Task: For heading Arial Rounded MT Bold with Underline.  font size for heading26,  'Change the font style of data to'Browallia New.  and font size to 18,  Change the alignment of both headline & data to Align middle & Align Text left.  In the sheet  DebtTracker templatesbook
Action: Mouse moved to (730, 89)
Screenshot: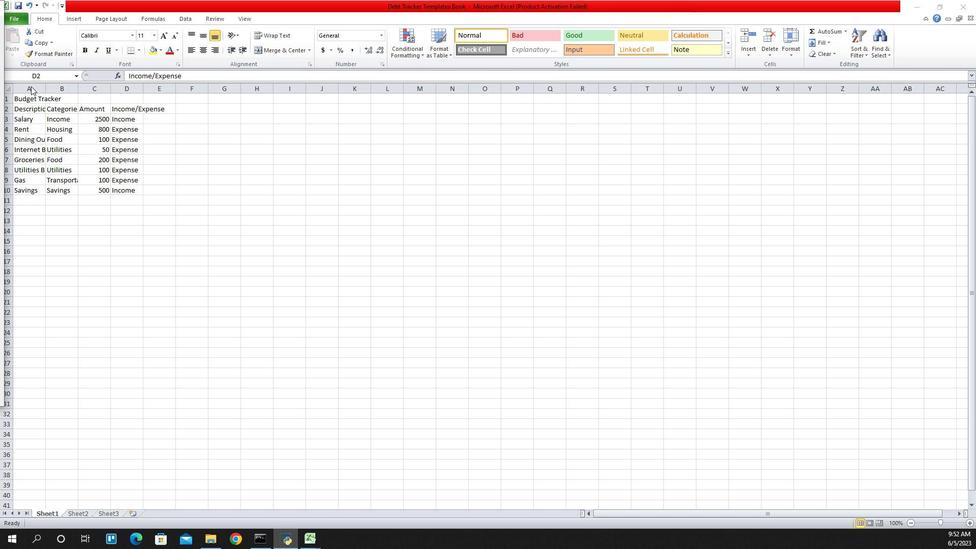 
Action: Mouse pressed left at (730, 89)
Screenshot: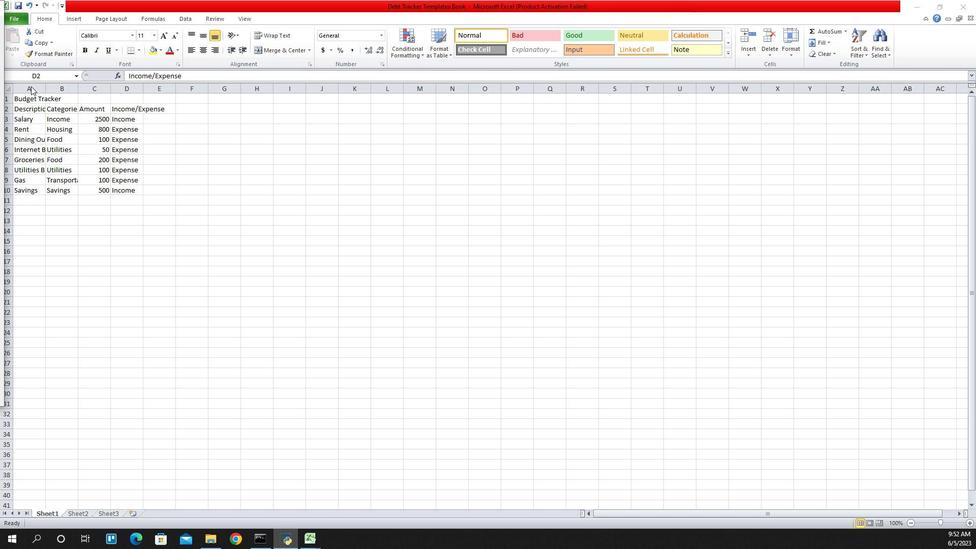 
Action: Mouse moved to (830, 94)
Screenshot: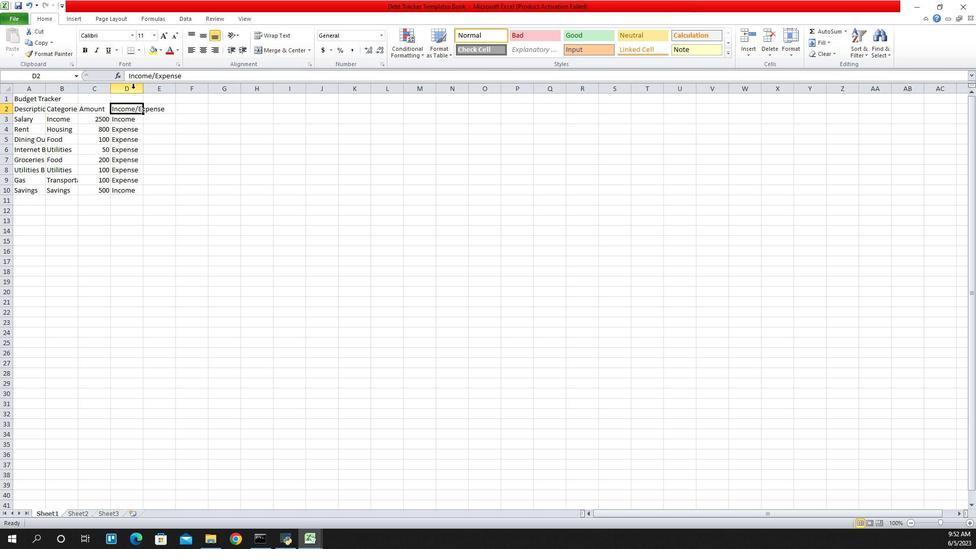 
Action: Mouse pressed left at (830, 94)
Screenshot: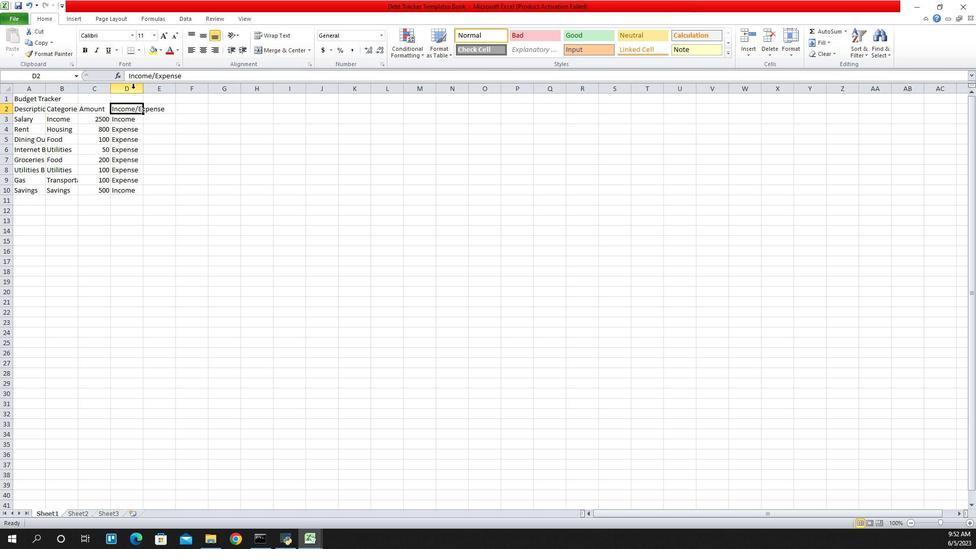
Action: Mouse moved to (745, 94)
Screenshot: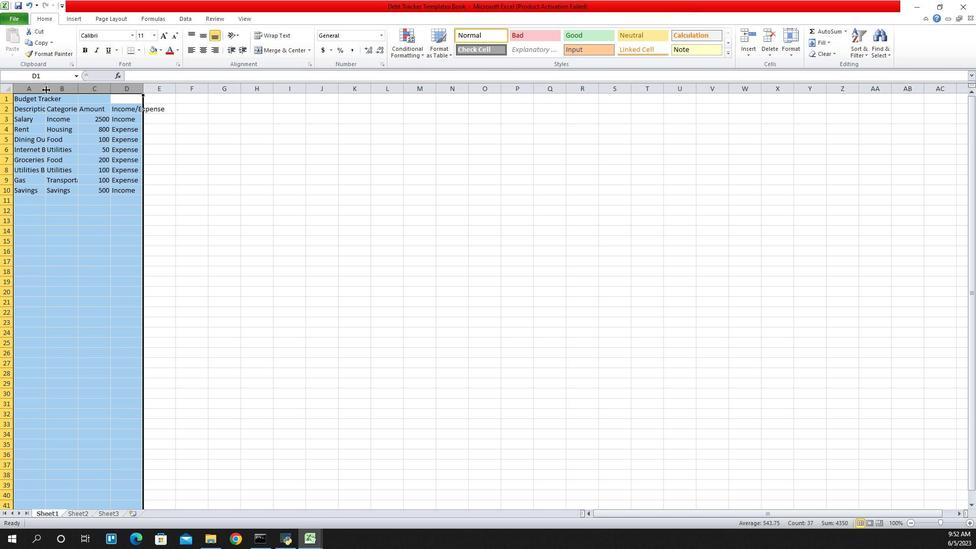 
Action: Mouse pressed left at (745, 94)
Screenshot: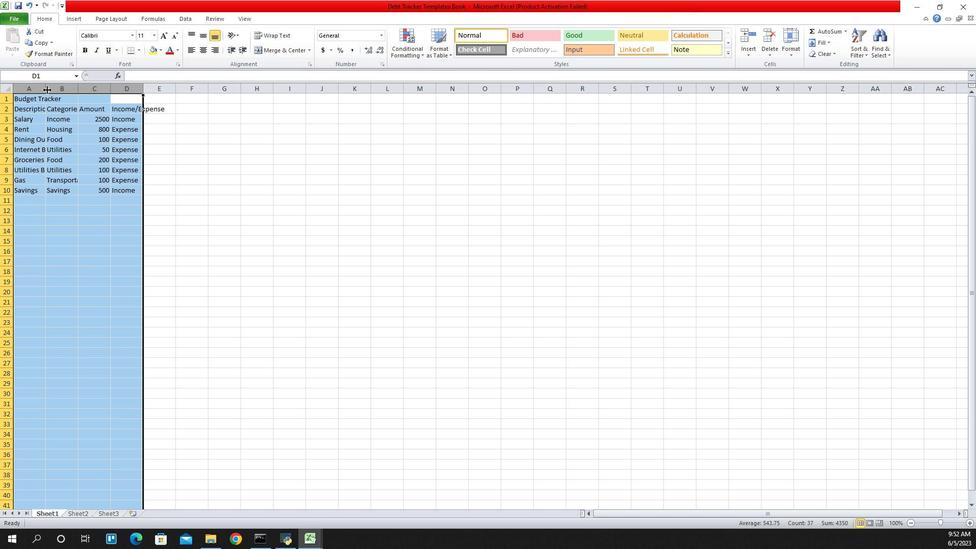 
Action: Mouse pressed left at (745, 94)
Screenshot: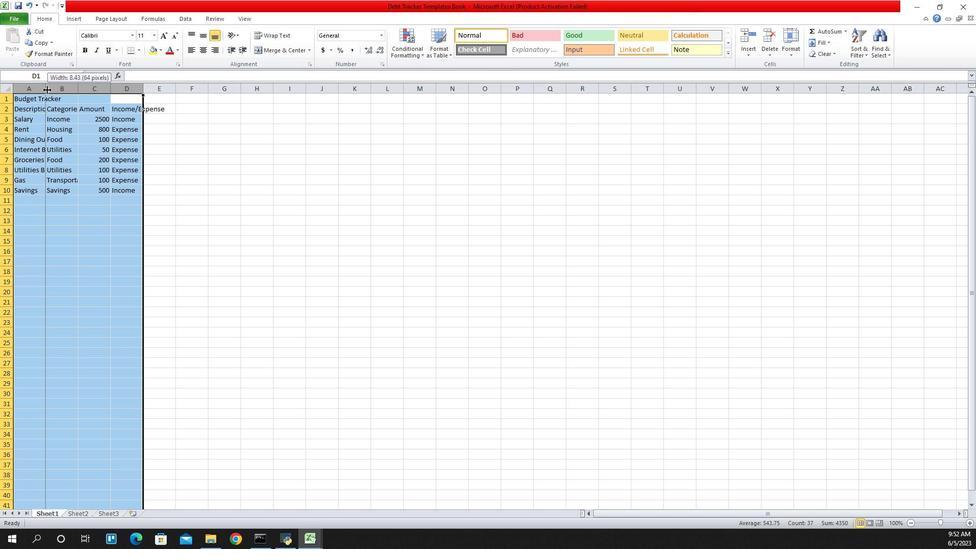 
Action: Mouse moved to (747, 103)
Screenshot: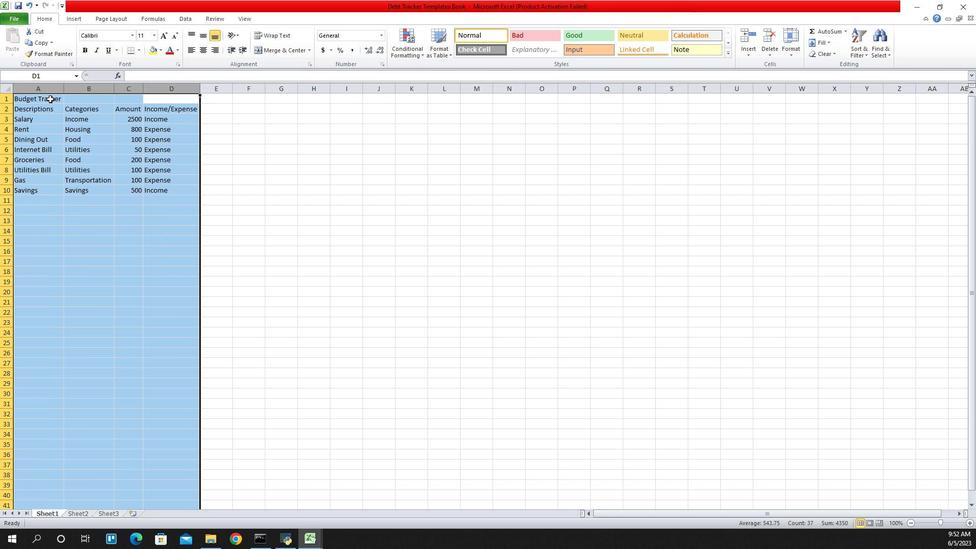 
Action: Mouse pressed left at (747, 103)
Screenshot: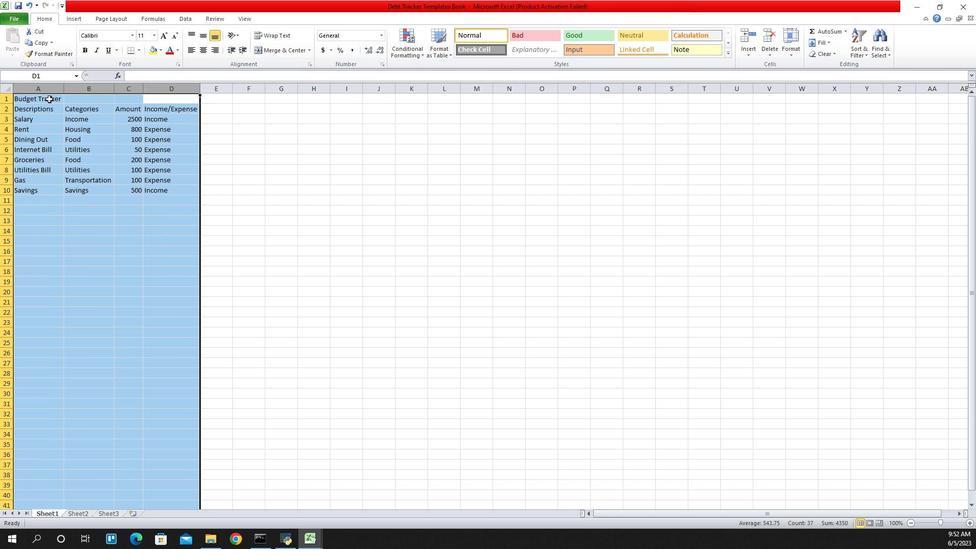 
Action: Mouse moved to (979, 56)
Screenshot: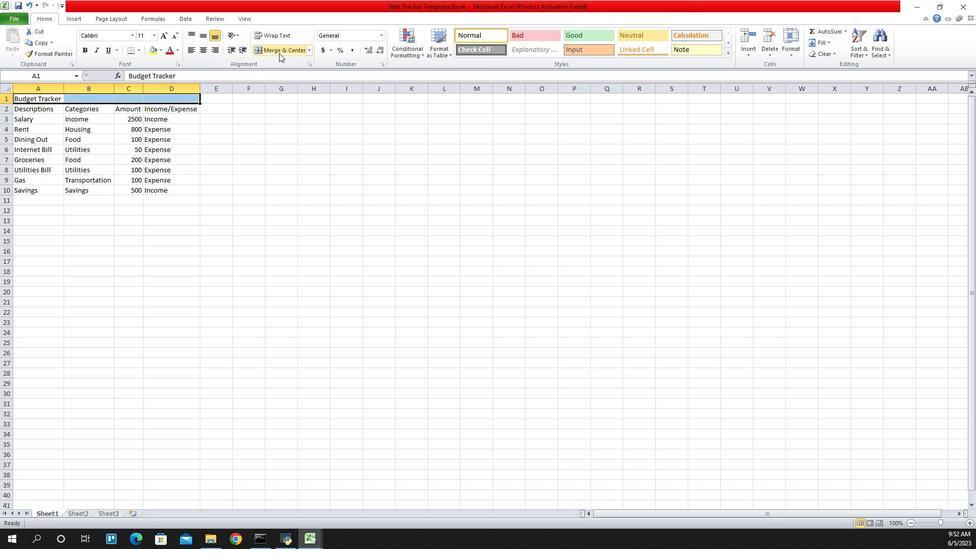 
Action: Mouse pressed left at (979, 56)
Screenshot: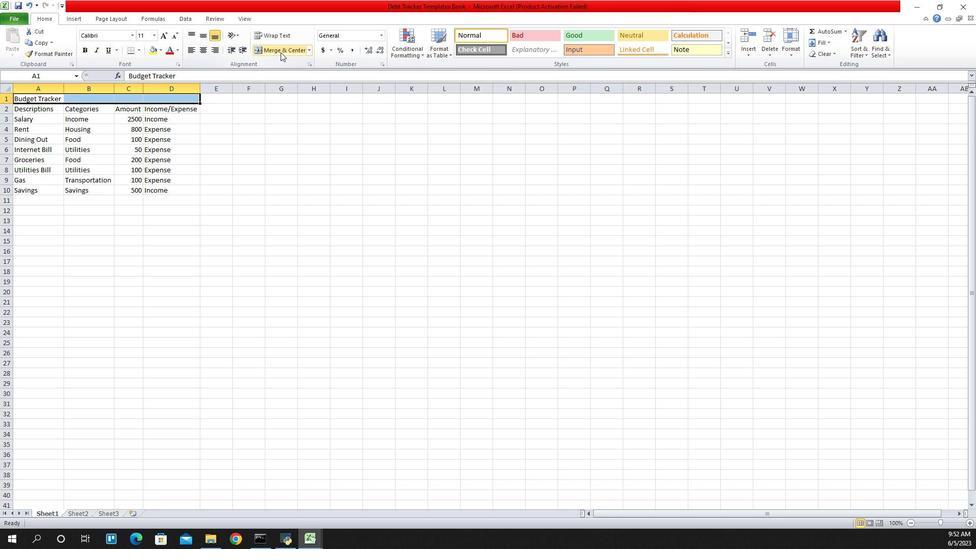 
Action: Mouse moved to (808, 38)
Screenshot: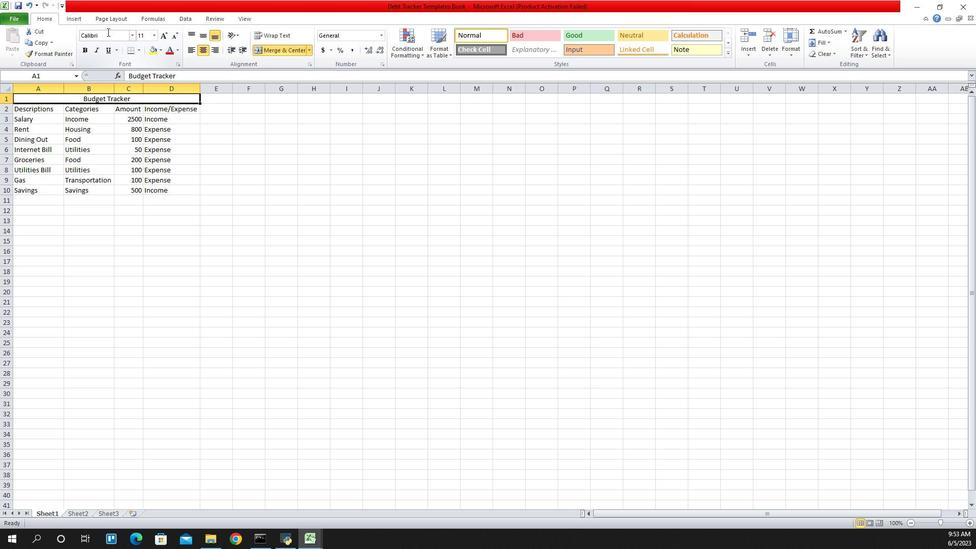 
Action: Mouse pressed left at (808, 38)
Screenshot: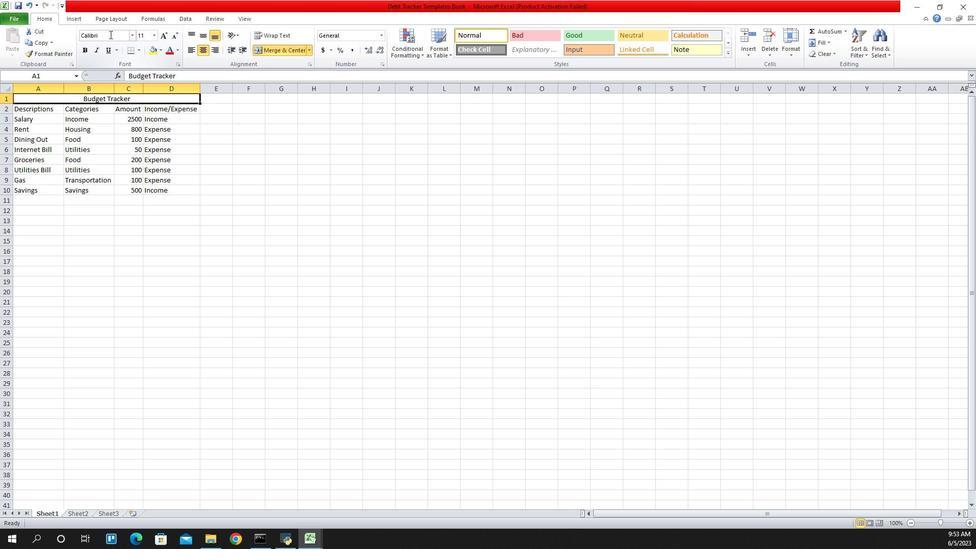 
Action: Key pressed arial<Key.space>rounded<Key.space>mt<Key.enter>
Screenshot: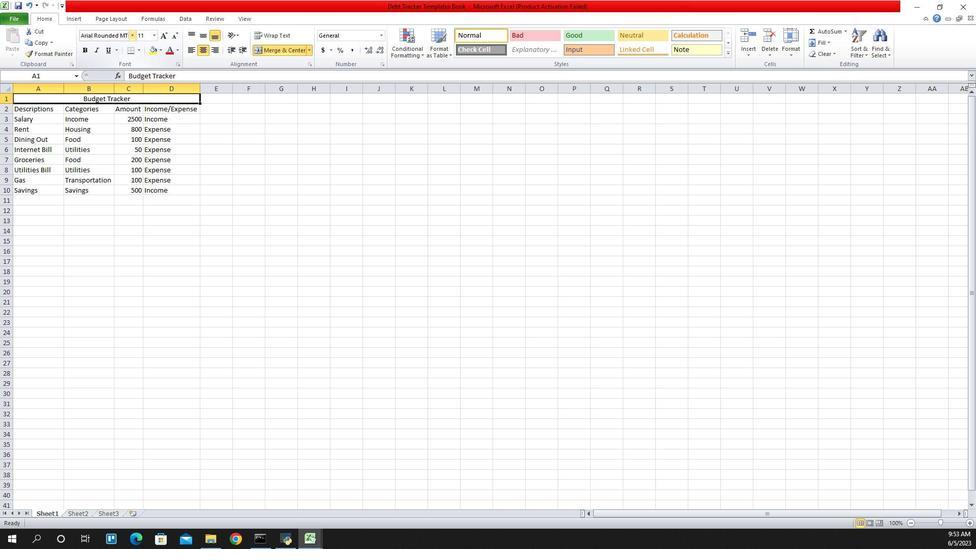 
Action: Mouse moved to (807, 55)
Screenshot: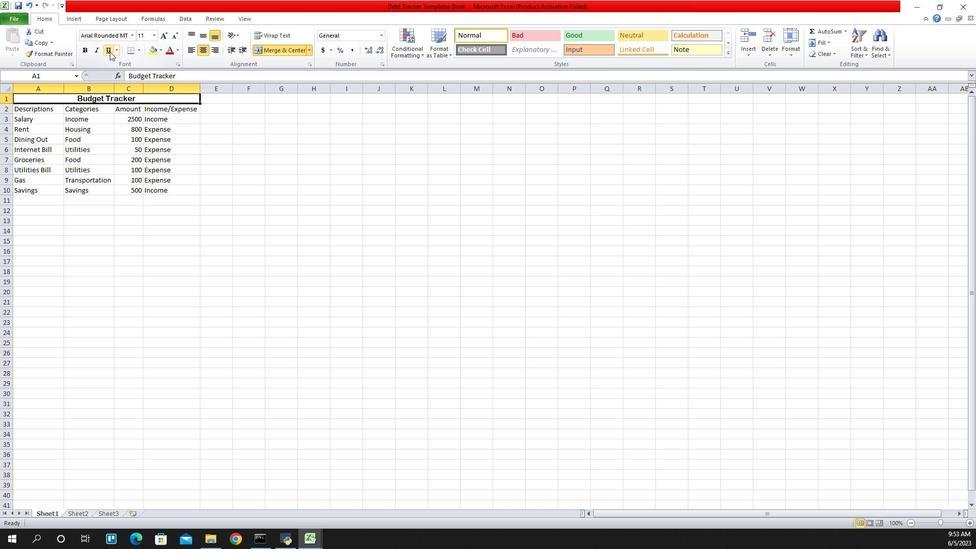 
Action: Mouse pressed left at (807, 55)
Screenshot: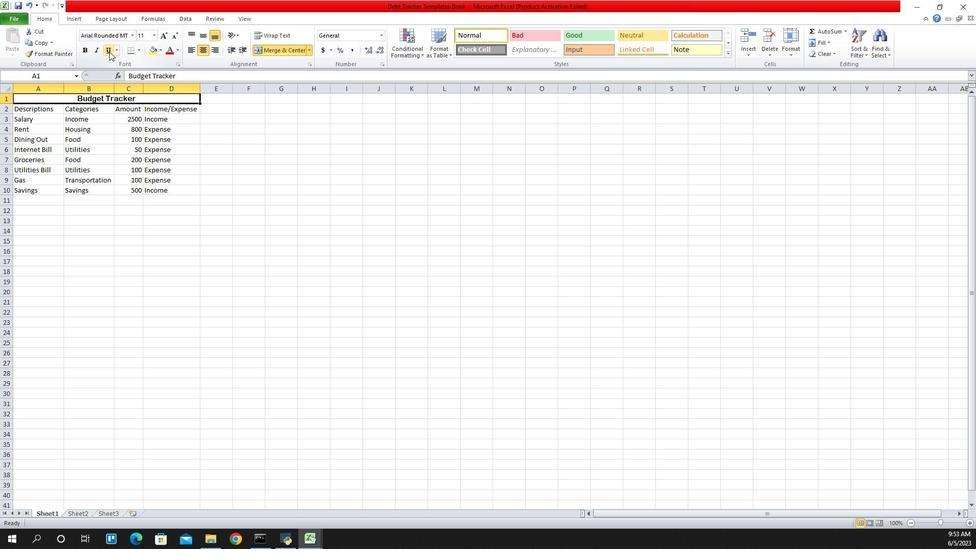 
Action: Mouse moved to (857, 39)
Screenshot: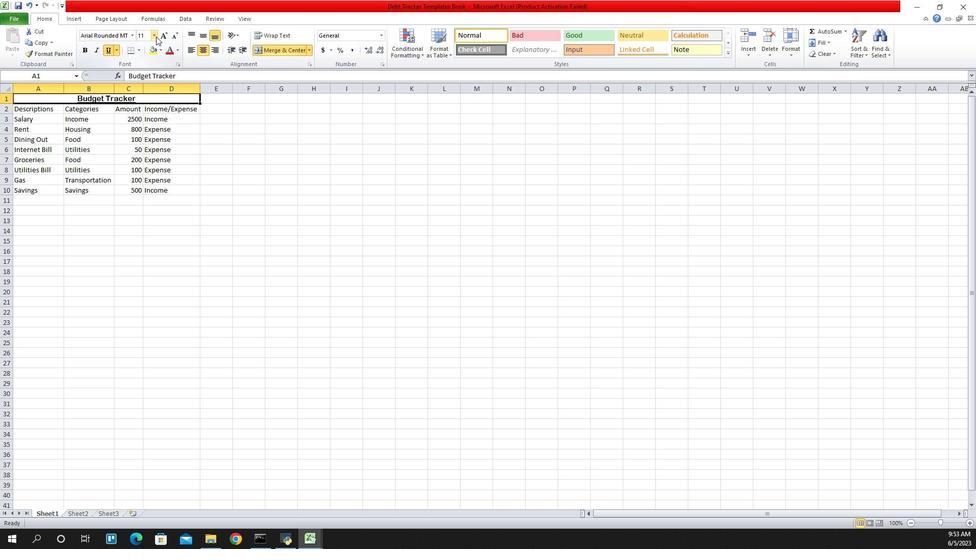 
Action: Mouse pressed left at (857, 39)
Screenshot: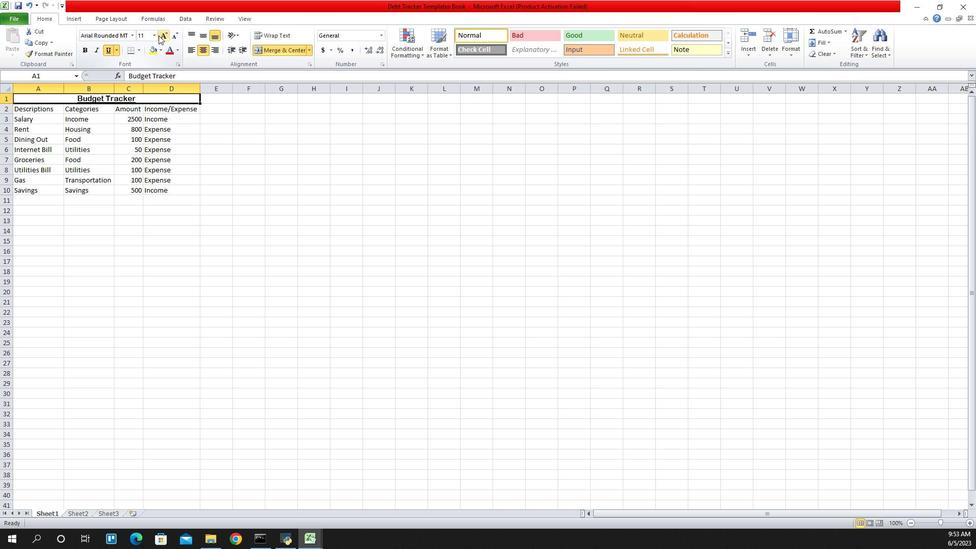 
Action: Mouse moved to (855, 39)
Screenshot: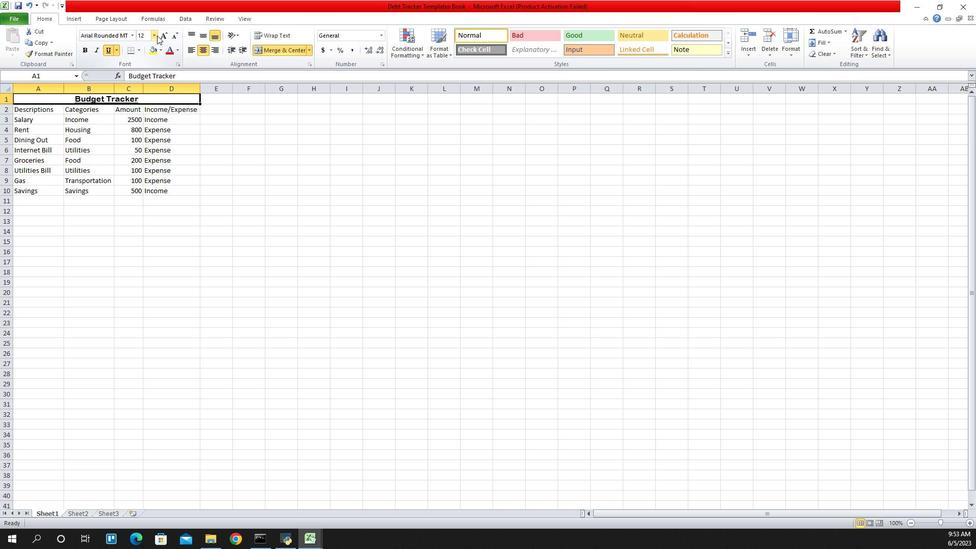 
Action: Mouse pressed left at (855, 39)
Screenshot: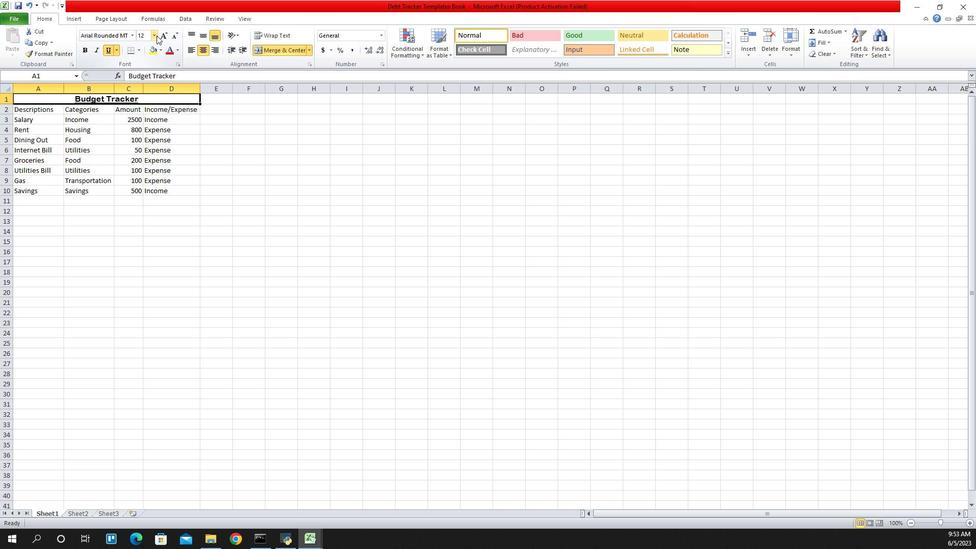 
Action: Mouse moved to (844, 147)
Screenshot: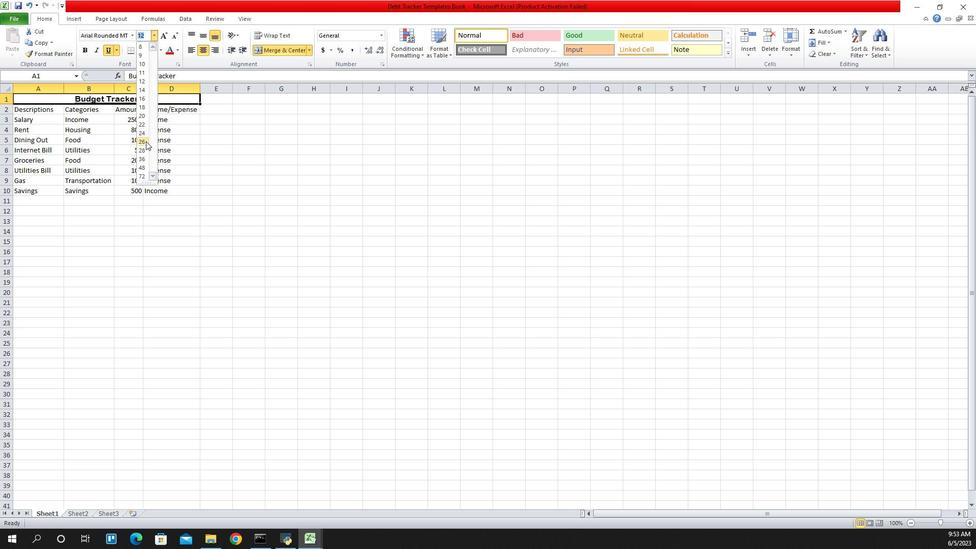 
Action: Mouse pressed left at (844, 147)
Screenshot: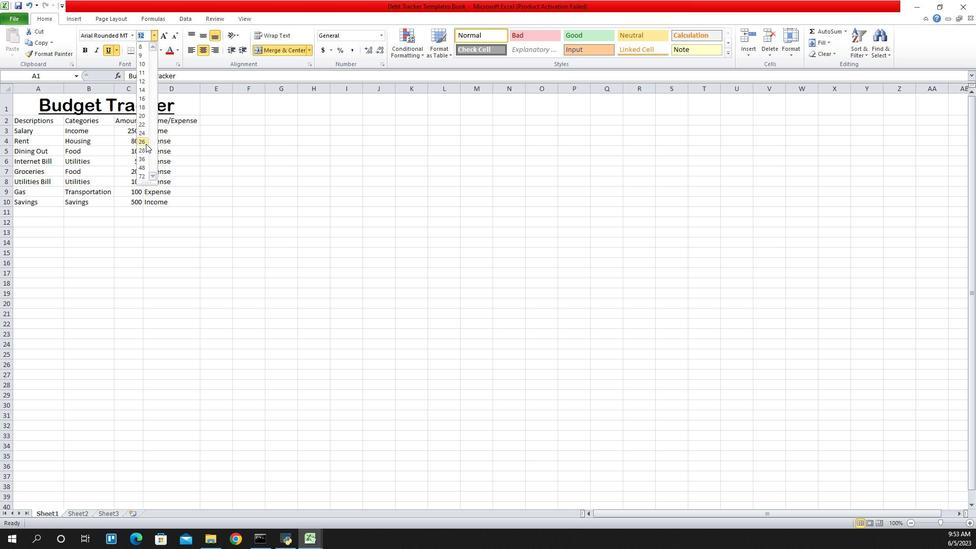 
Action: Mouse moved to (749, 127)
Screenshot: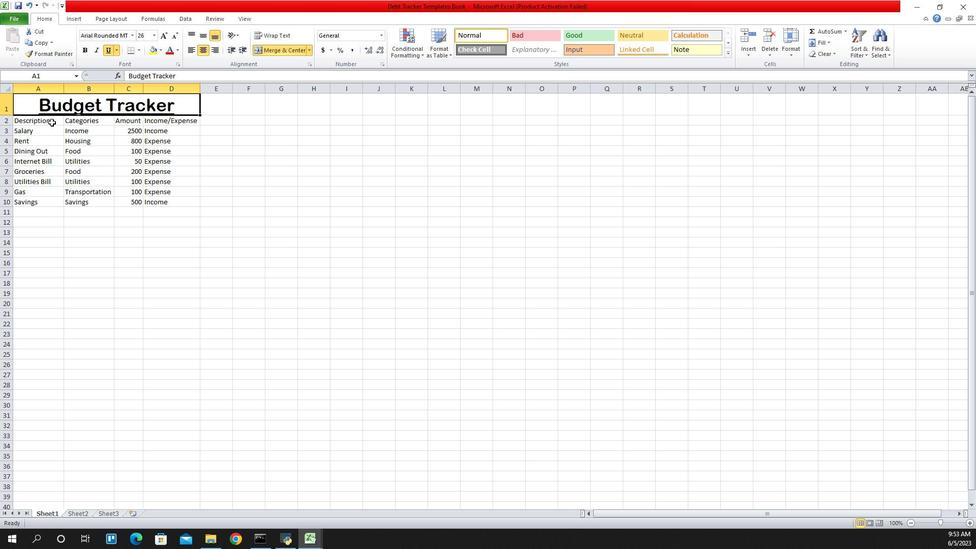 
Action: Mouse pressed left at (749, 127)
Screenshot: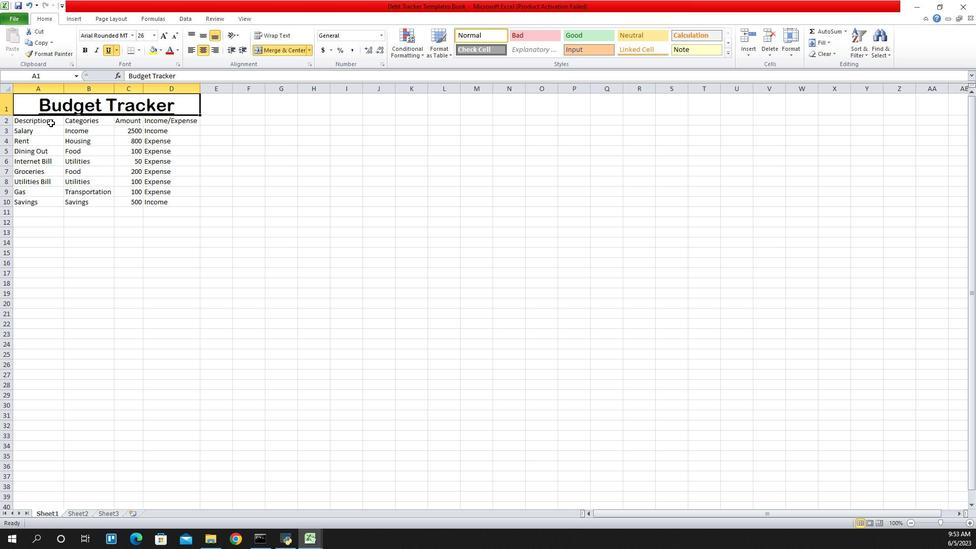 
Action: Mouse moved to (810, 38)
Screenshot: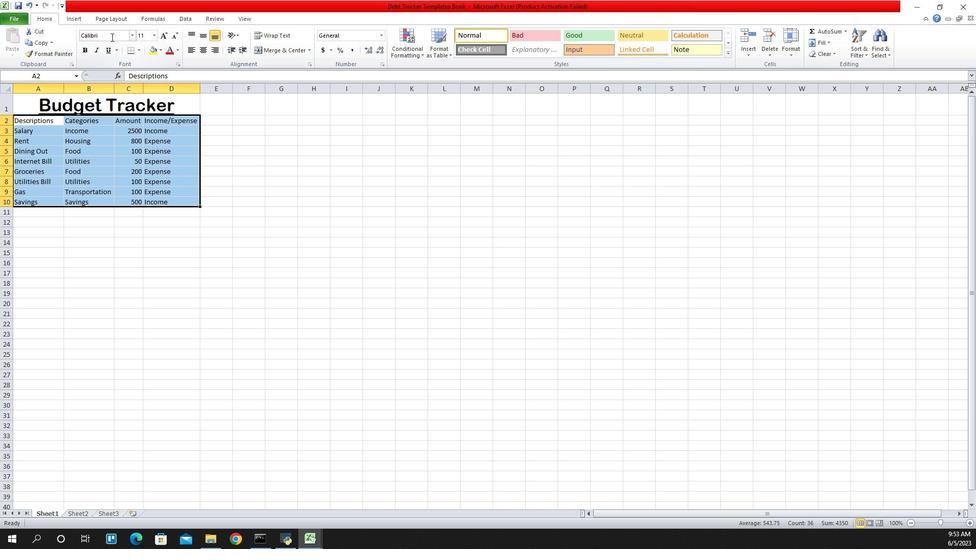 
Action: Mouse pressed left at (810, 38)
Screenshot: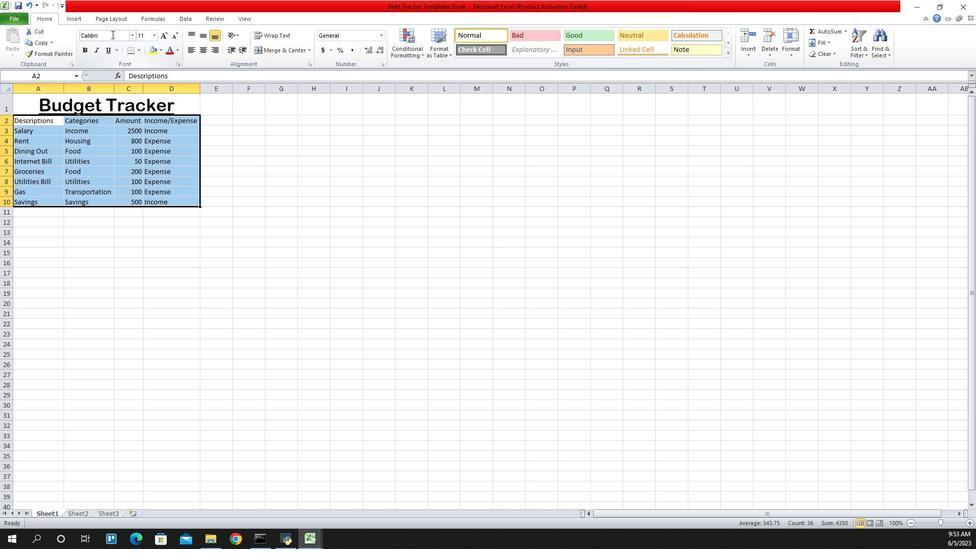 
Action: Mouse moved to (811, 37)
Screenshot: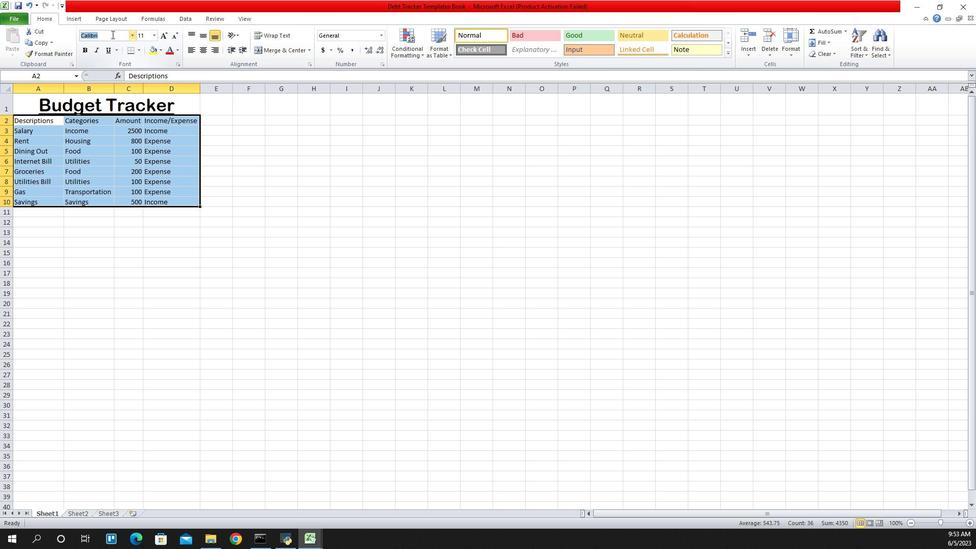 
Action: Key pressed brol<Key.backspace>wallia<Key.space>new<Key.enter>
Screenshot: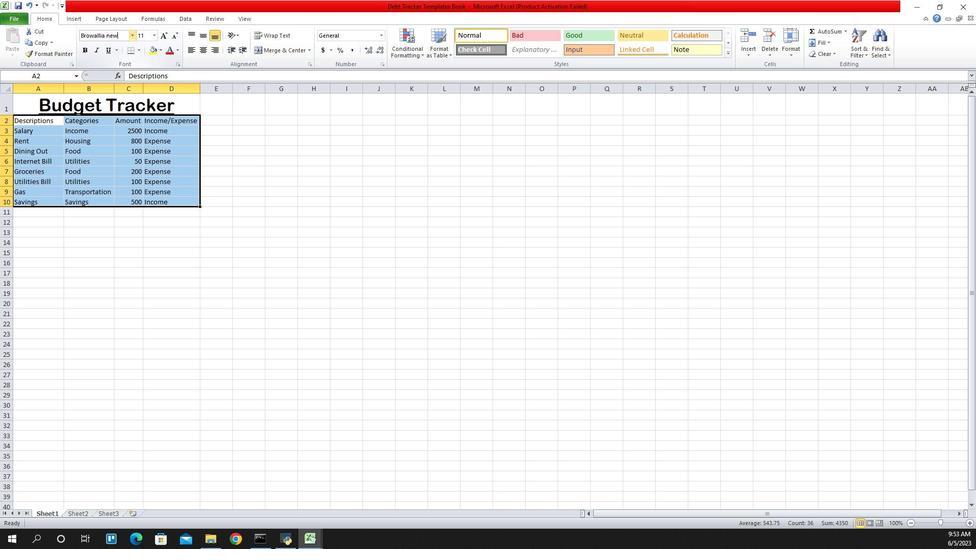 
Action: Mouse moved to (854, 40)
Screenshot: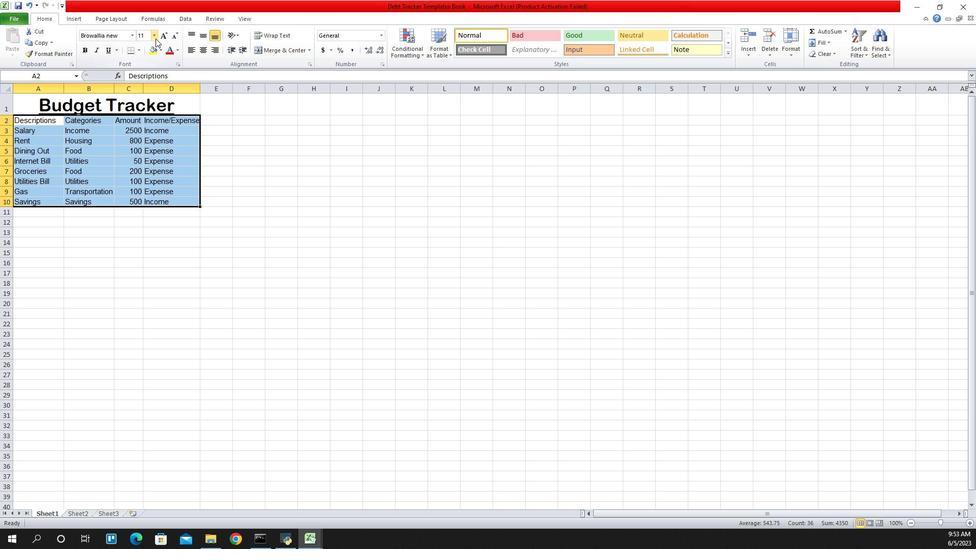 
Action: Mouse pressed left at (854, 40)
Screenshot: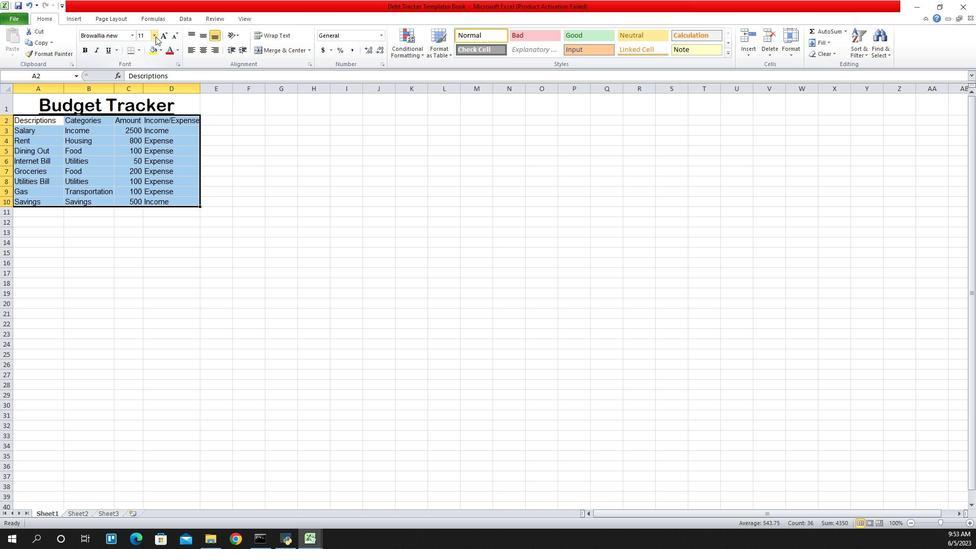 
Action: Mouse moved to (841, 112)
Screenshot: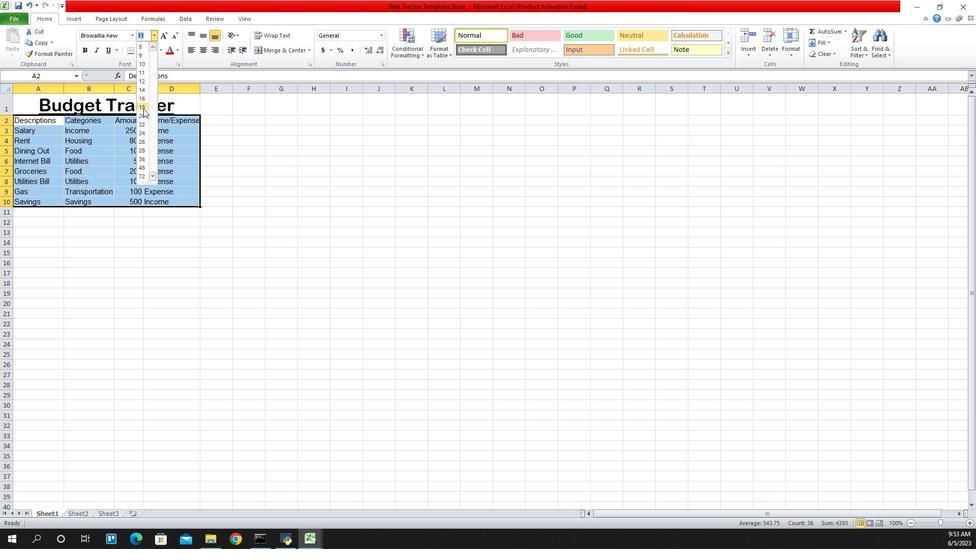 
Action: Mouse pressed left at (841, 112)
Screenshot: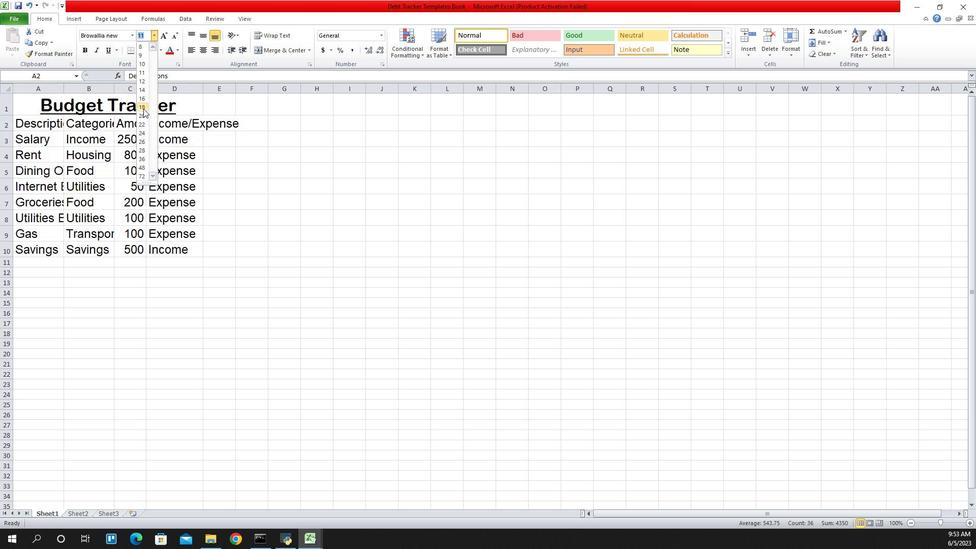 
Action: Mouse moved to (755, 106)
Screenshot: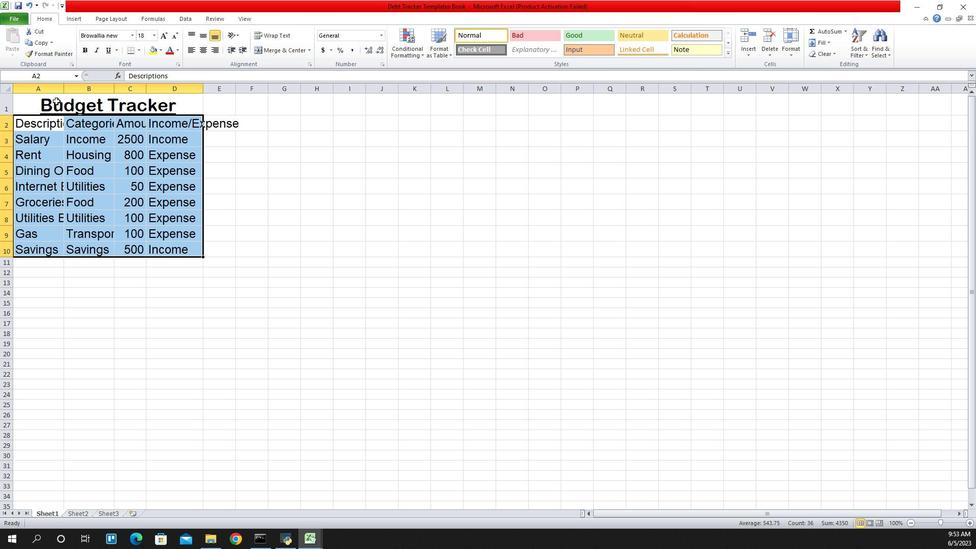 
Action: Mouse pressed left at (755, 106)
Screenshot: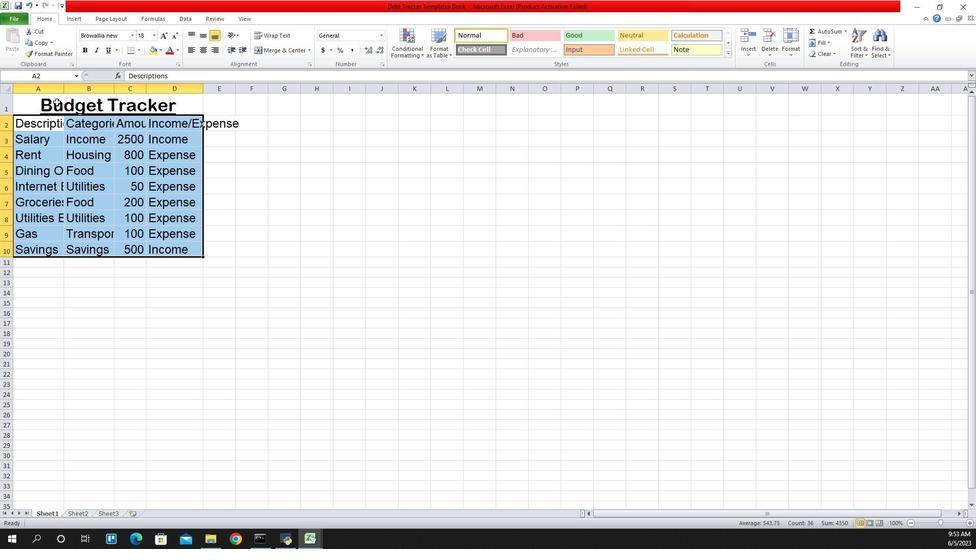 
Action: Mouse moved to (750, 94)
Screenshot: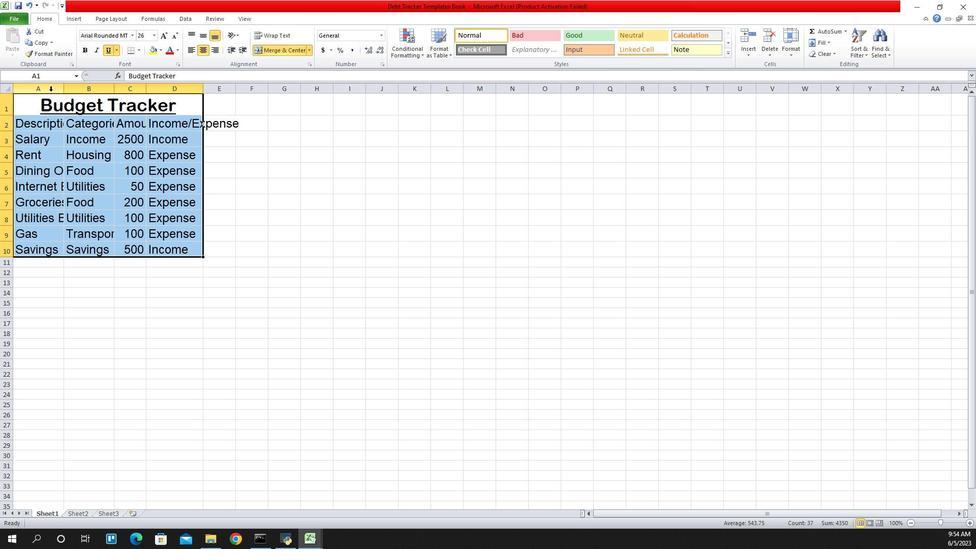 
Action: Mouse pressed left at (750, 94)
Screenshot: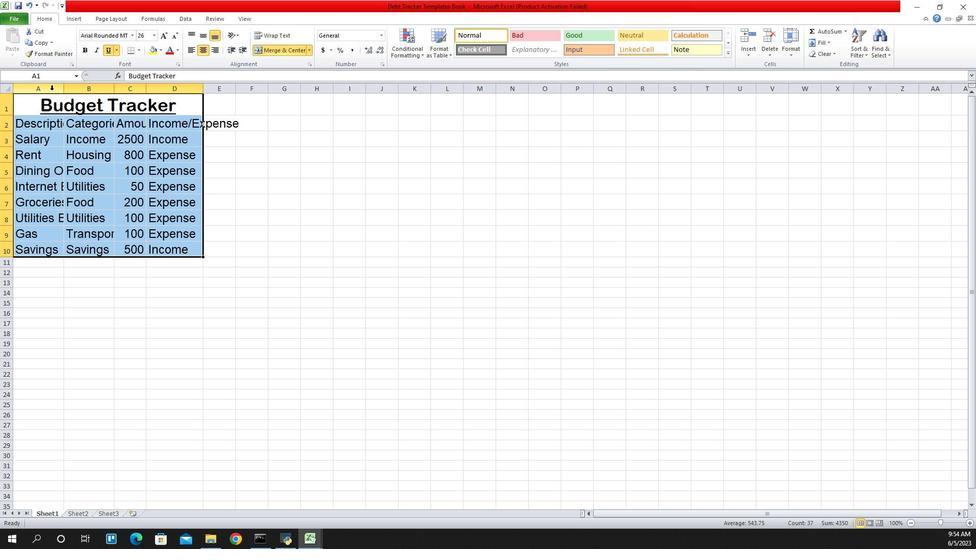 
Action: Mouse moved to (901, 93)
Screenshot: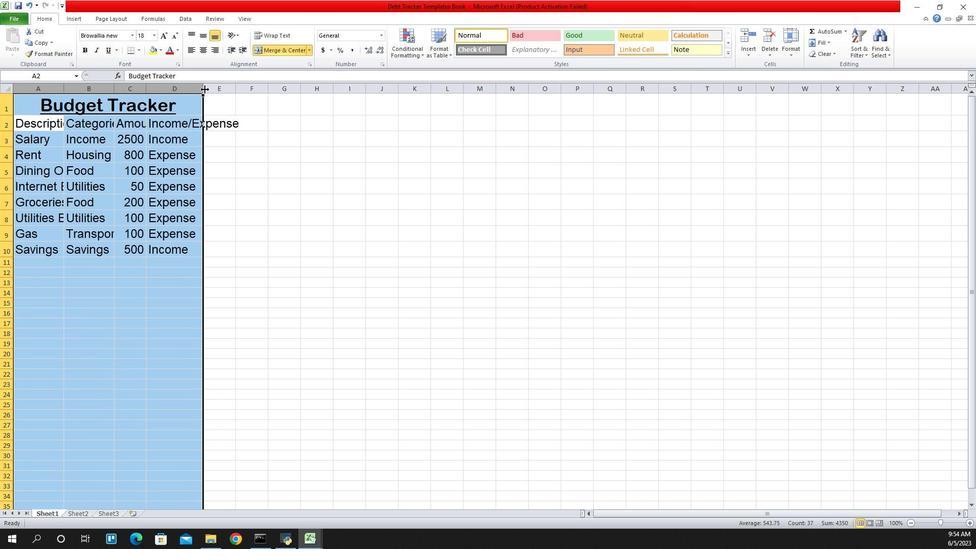 
Action: Mouse pressed left at (901, 93)
Screenshot: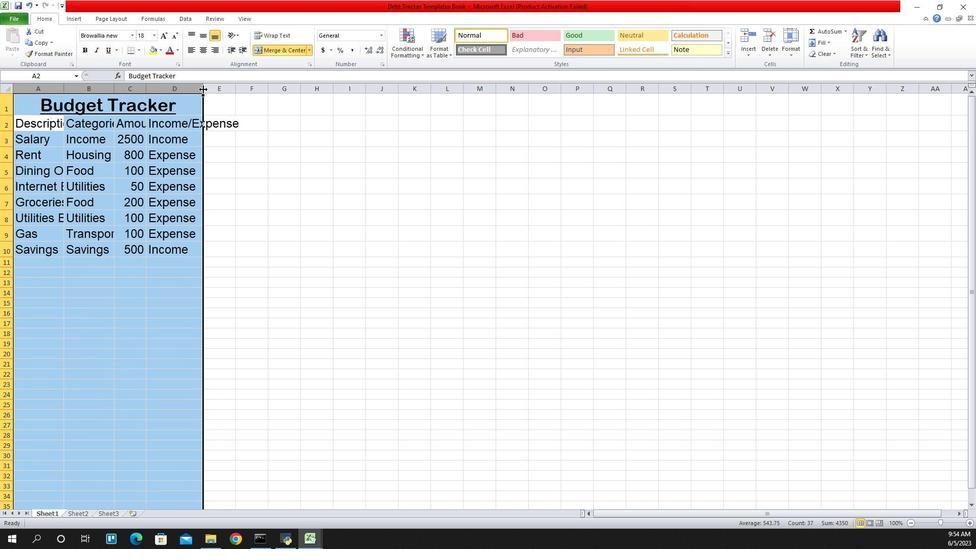 
Action: Mouse pressed left at (901, 93)
Screenshot: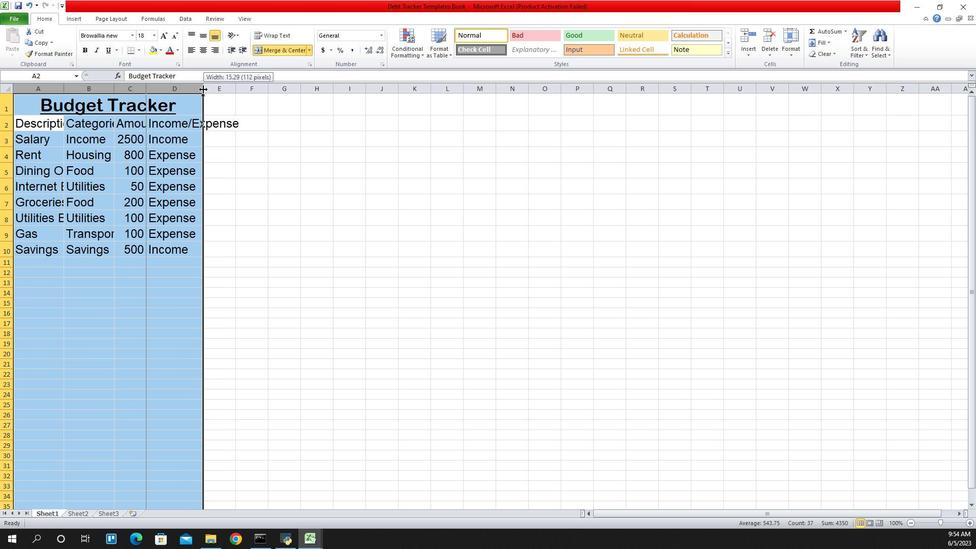 
Action: Mouse moved to (764, 106)
Screenshot: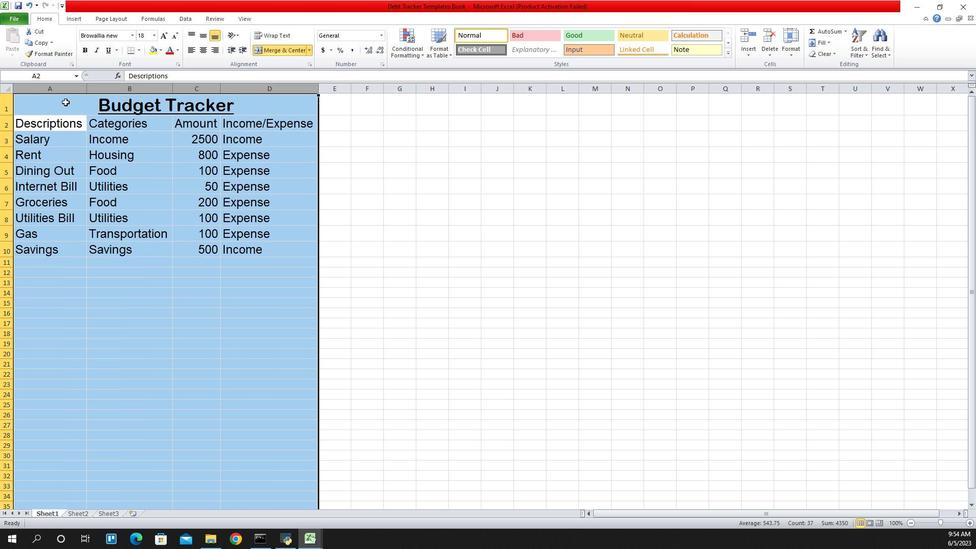 
Action: Mouse pressed left at (764, 106)
Screenshot: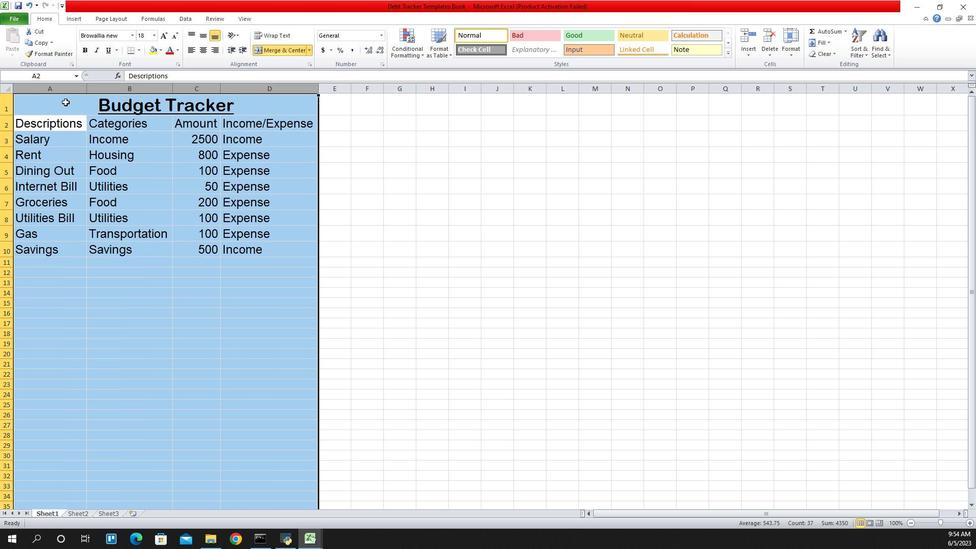 
Action: Mouse moved to (901, 43)
Screenshot: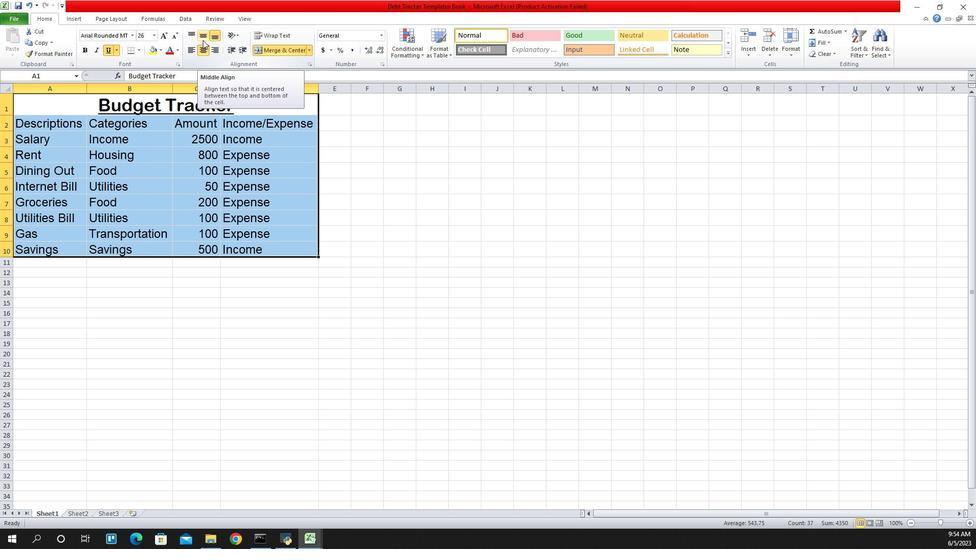
Action: Mouse pressed left at (901, 43)
Screenshot: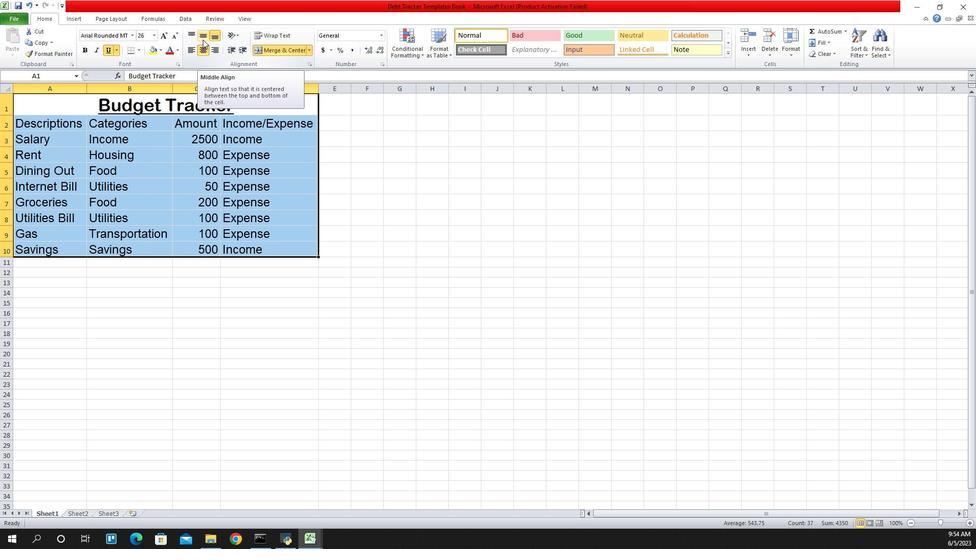 
Action: Mouse moved to (893, 55)
Screenshot: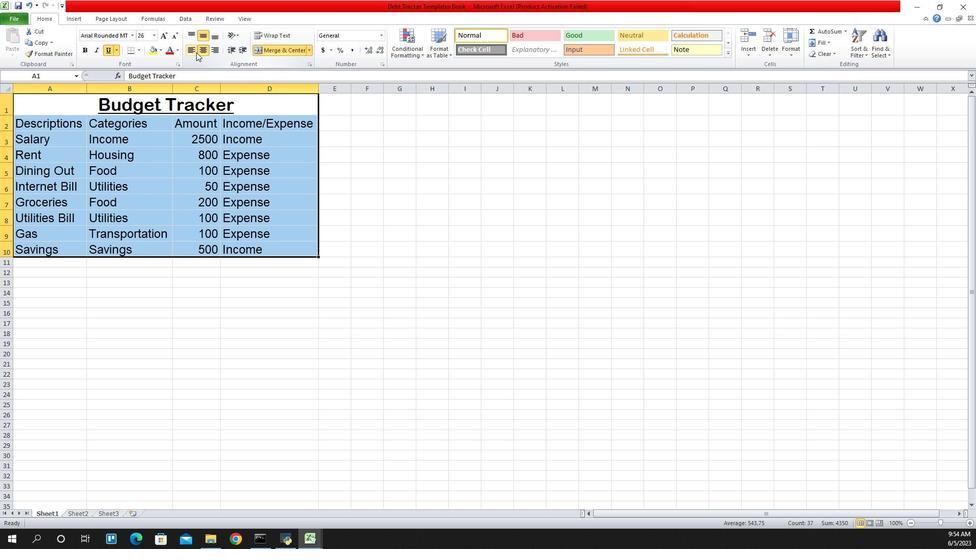 
Action: Mouse pressed left at (893, 55)
Screenshot: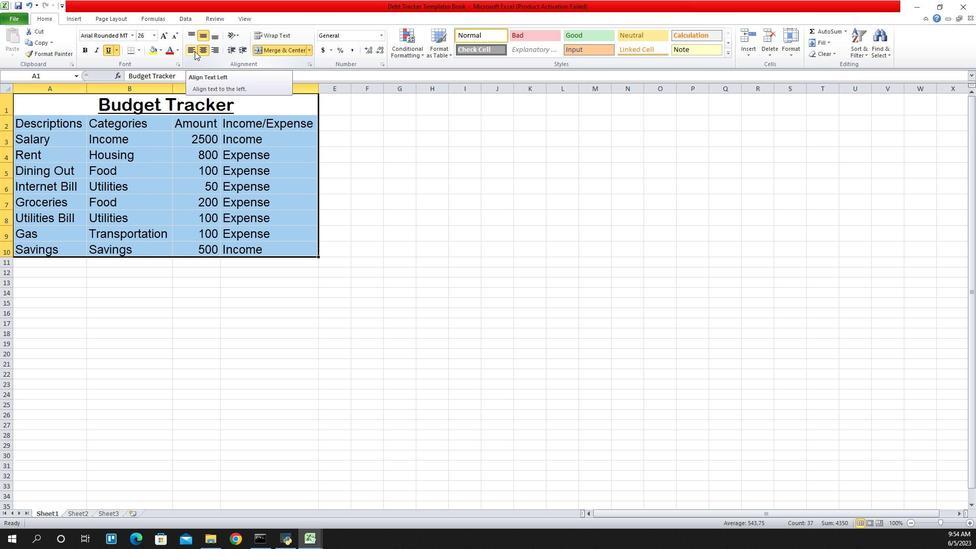 
Action: Mouse moved to (963, 253)
Screenshot: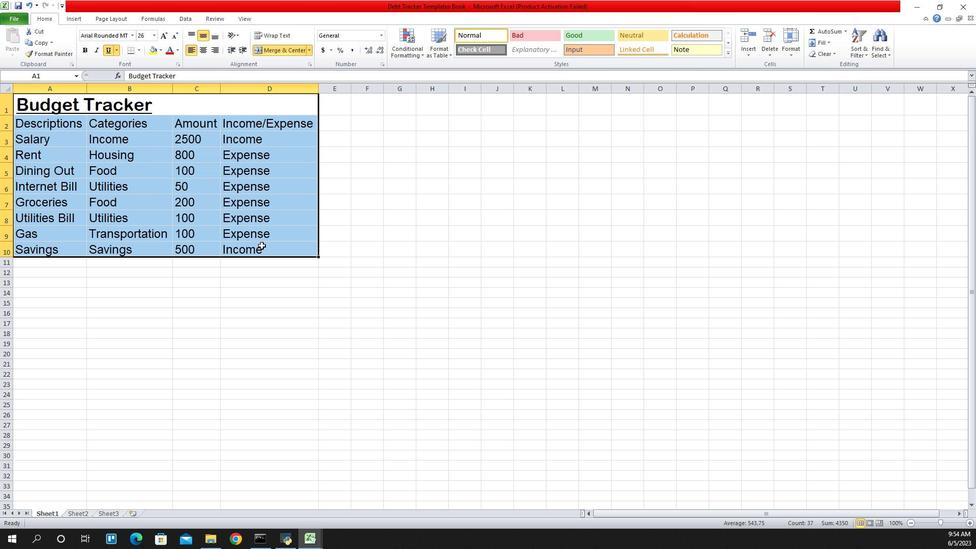 
Action: Mouse pressed left at (963, 253)
Screenshot: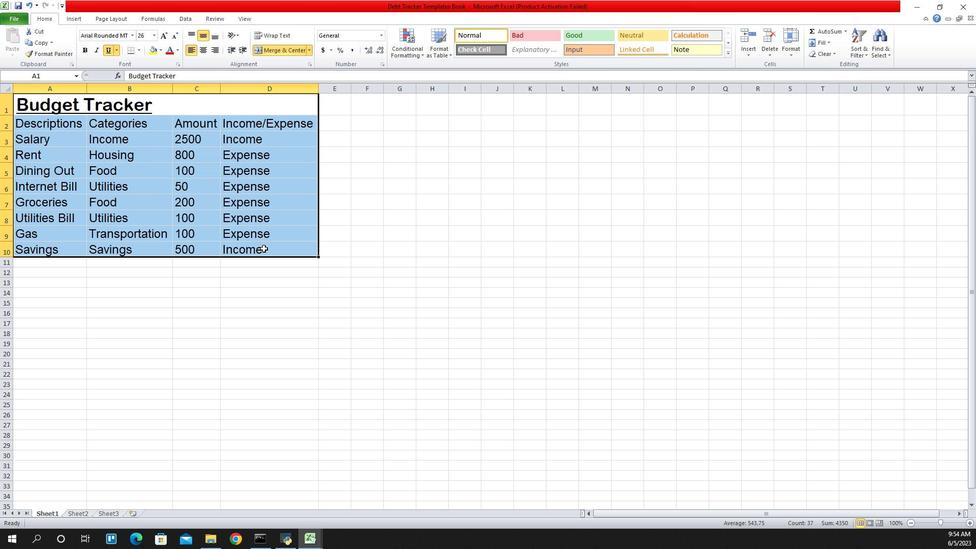 
Action: Mouse moved to (961, 249)
Screenshot: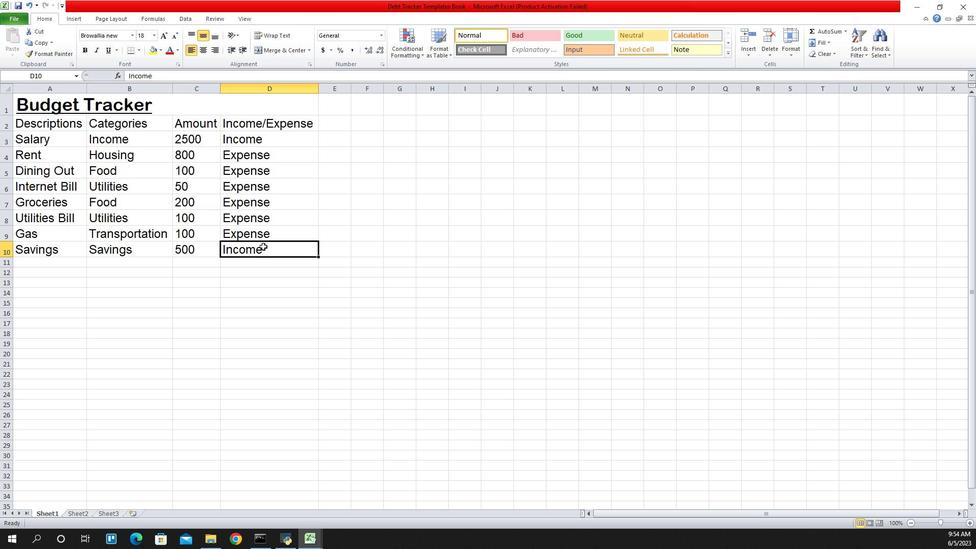 
Action: Key pressed ctrl+S
Screenshot: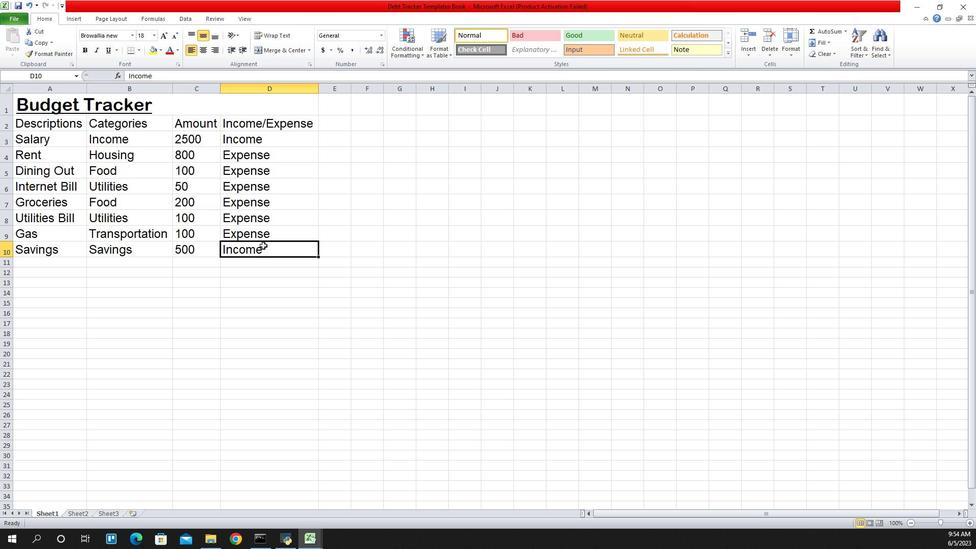 
Action: Mouse moved to (961, 248)
Screenshot: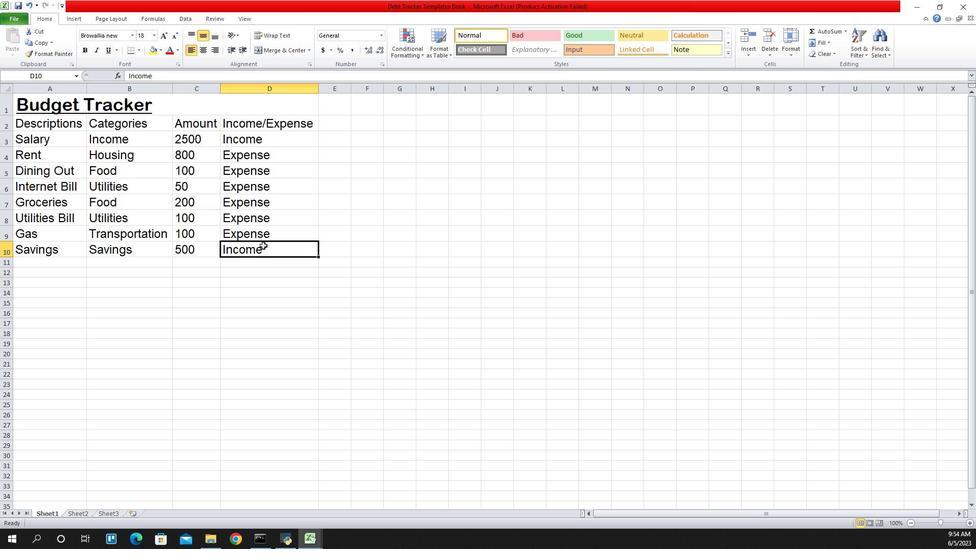 
Action: Key pressed <'\x13'>
Screenshot: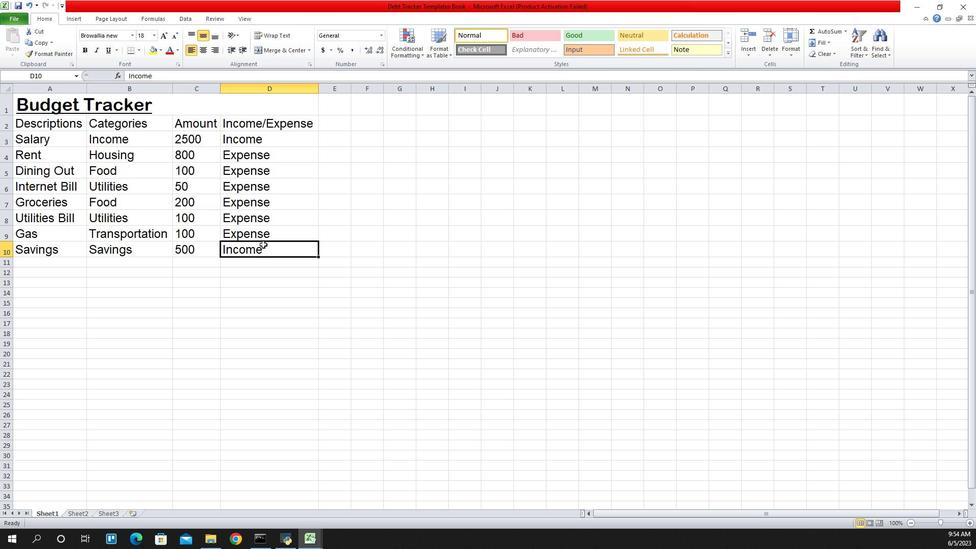 
